 Task: Move the task Develop a new online tool for online event registration to the section Done in the project BitSoft and filter the tasks in the project by High Priority
Action: Mouse moved to (195, 120)
Screenshot: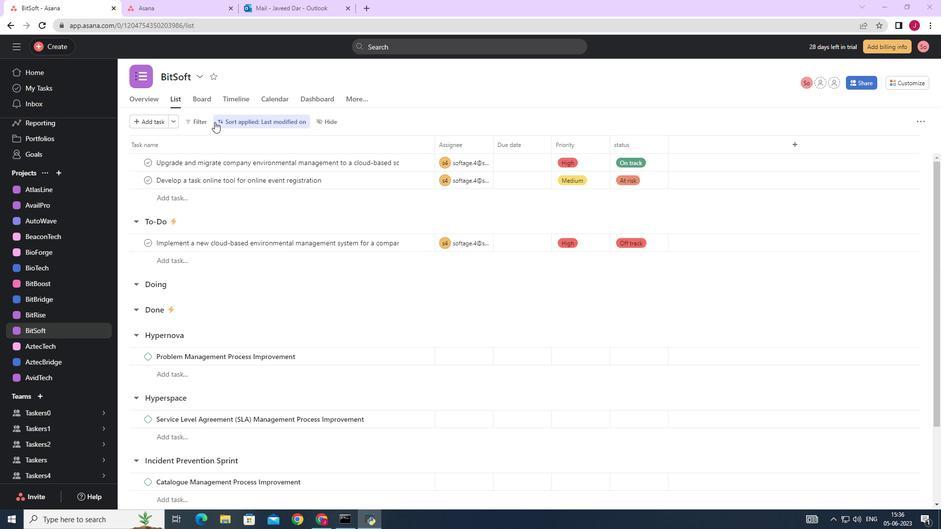 
Action: Mouse pressed left at (195, 120)
Screenshot: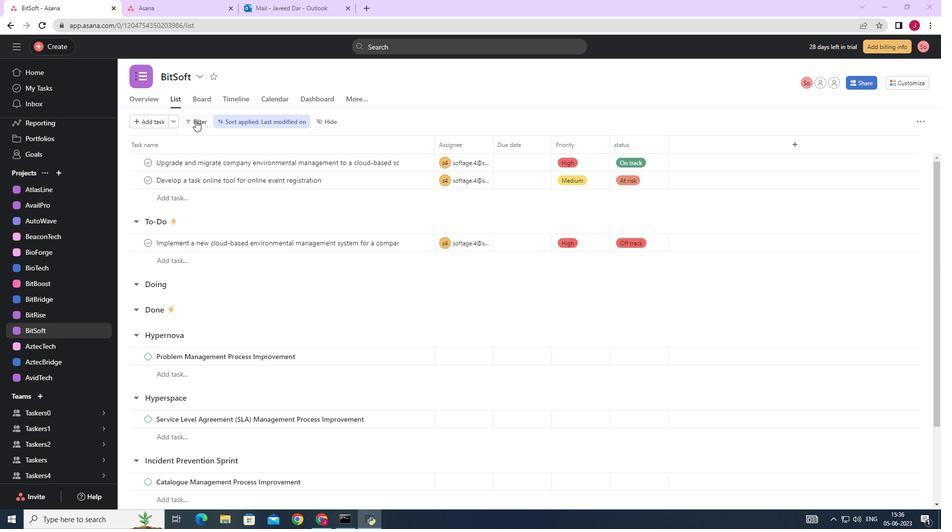 
Action: Mouse moved to (604, 306)
Screenshot: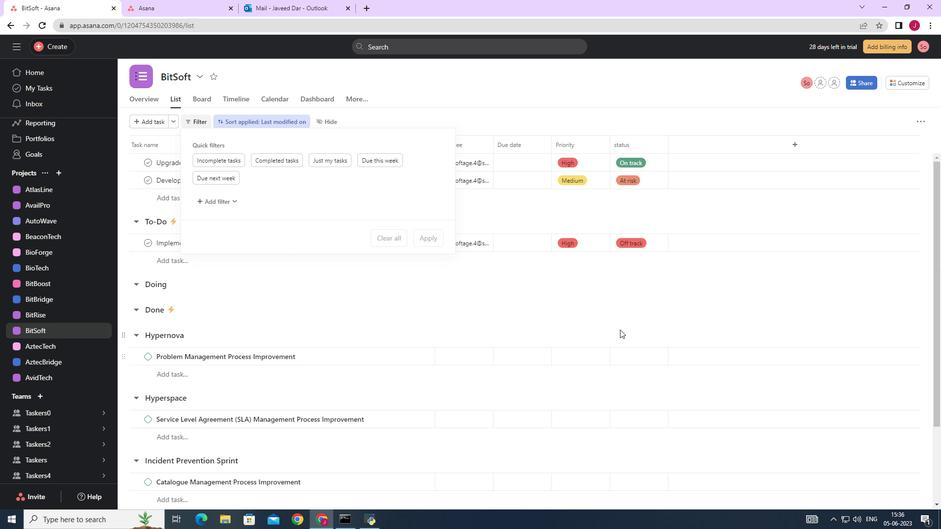
Action: Mouse pressed left at (604, 306)
Screenshot: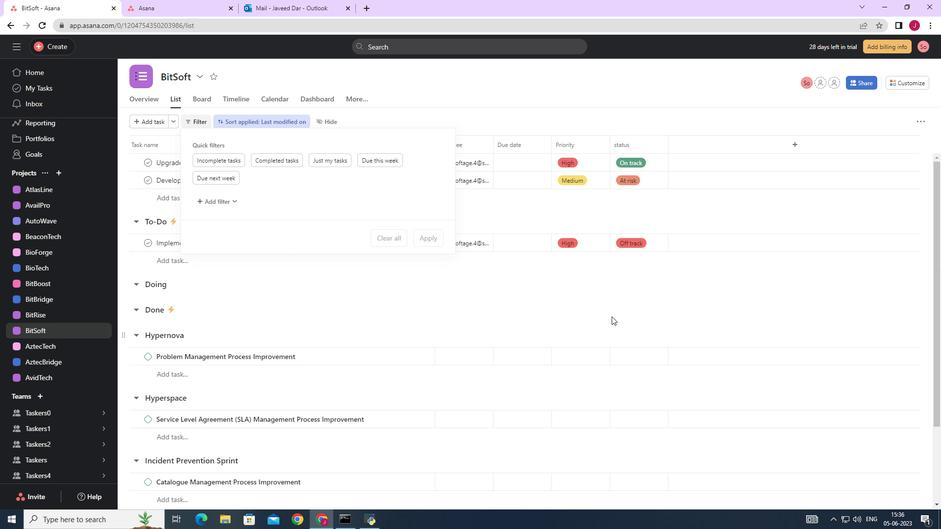 
Action: Mouse moved to (393, 303)
Screenshot: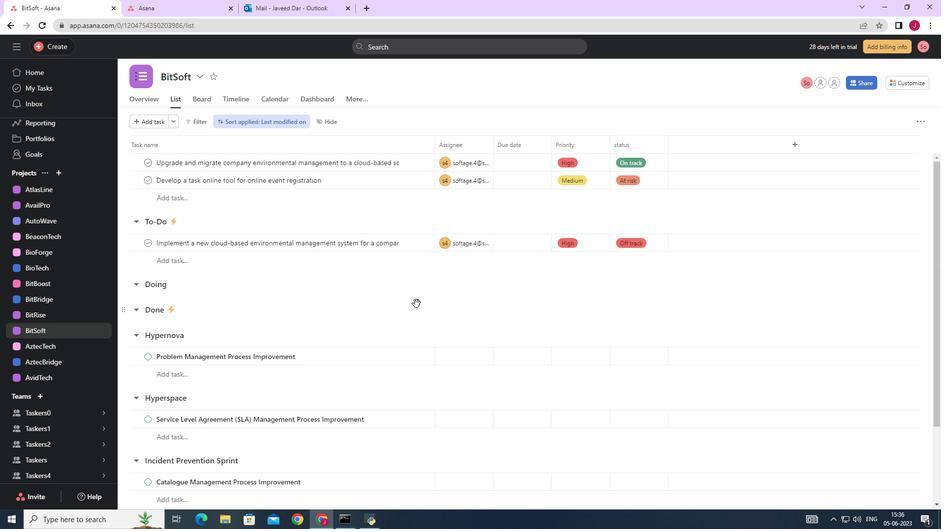 
Action: Mouse scrolled (393, 304) with delta (0, 0)
Screenshot: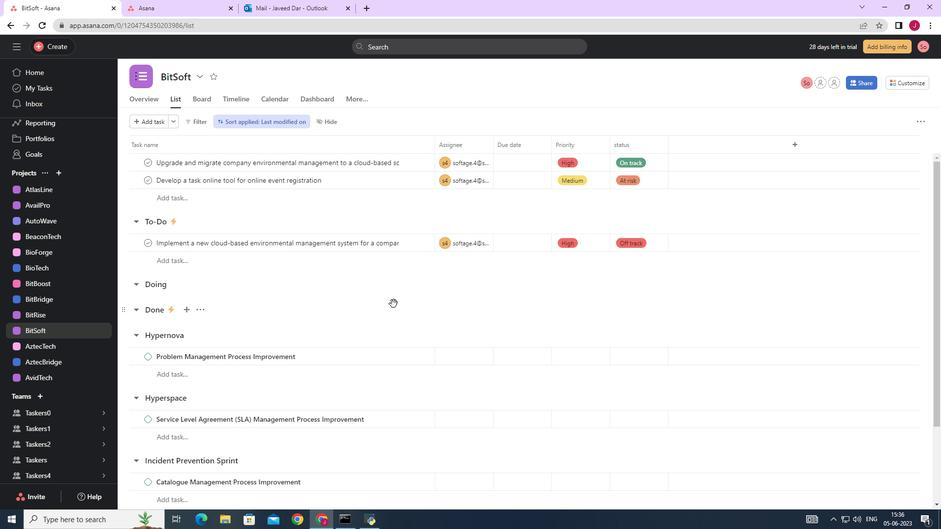 
Action: Mouse scrolled (393, 304) with delta (0, 0)
Screenshot: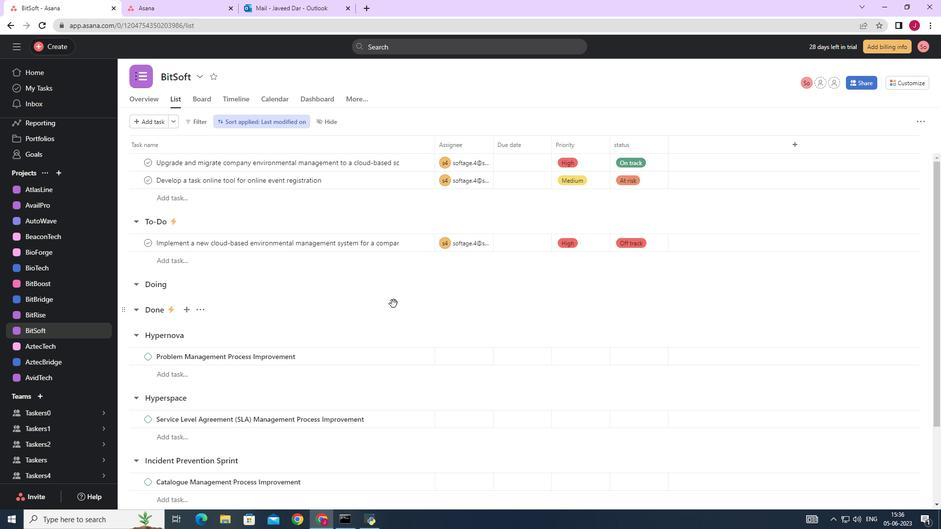 
Action: Mouse moved to (407, 179)
Screenshot: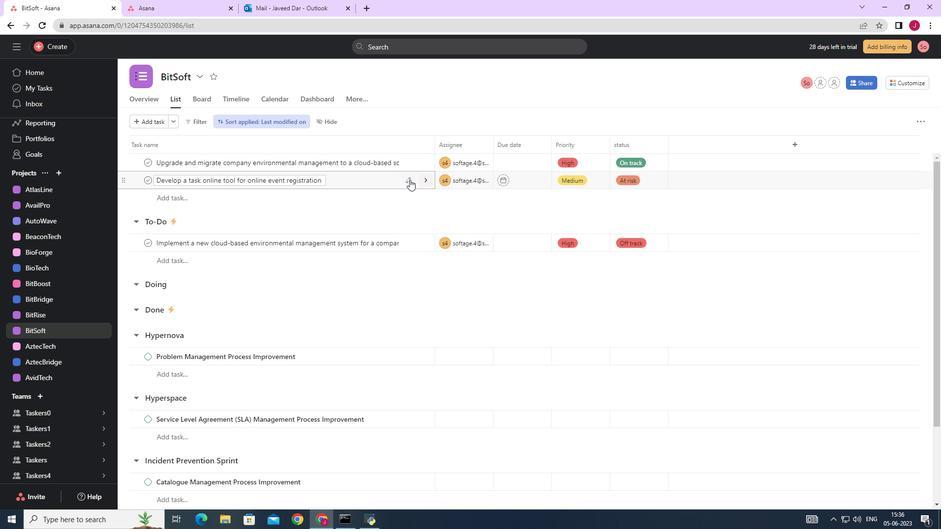 
Action: Mouse pressed left at (407, 179)
Screenshot: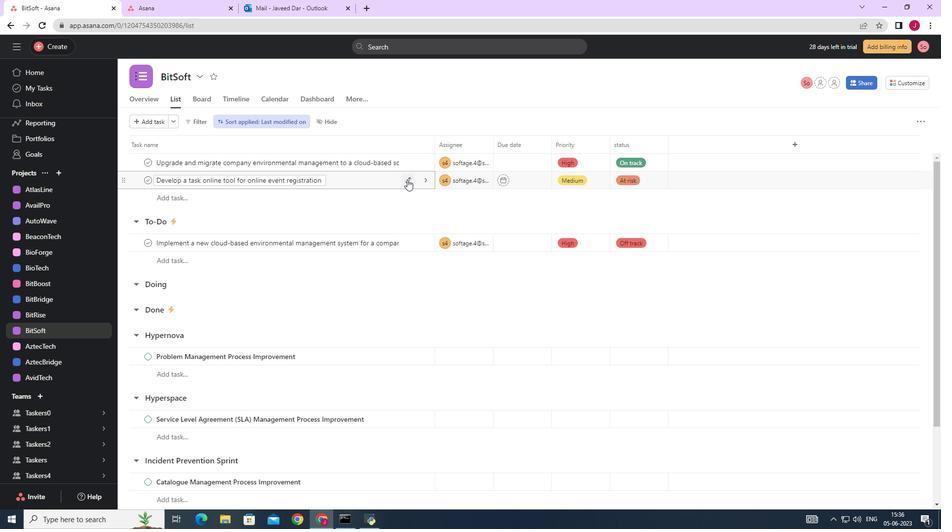 
Action: Mouse moved to (344, 268)
Screenshot: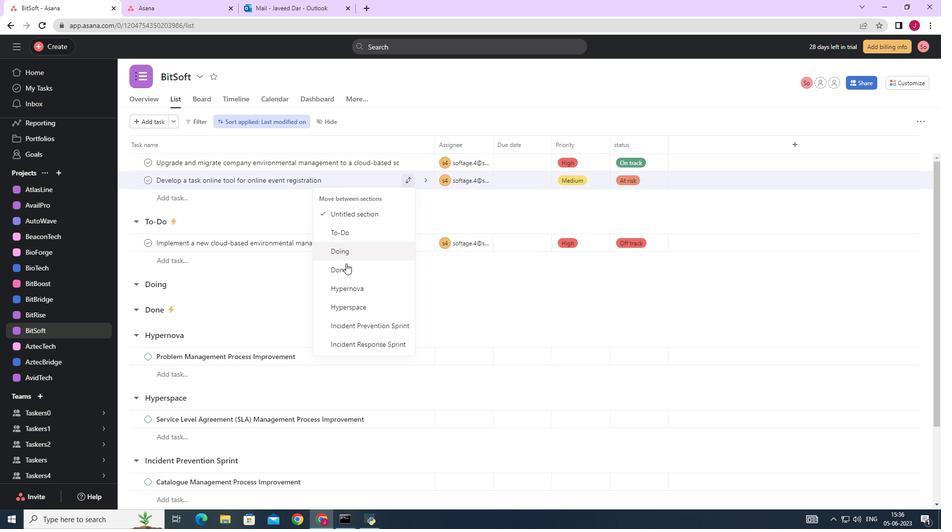 
Action: Mouse pressed left at (344, 268)
Screenshot: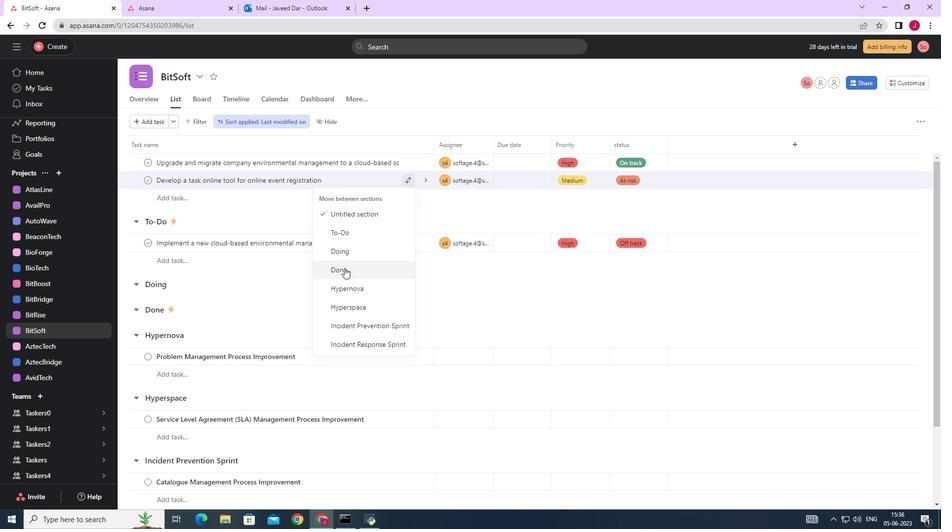 
Action: Mouse moved to (199, 121)
Screenshot: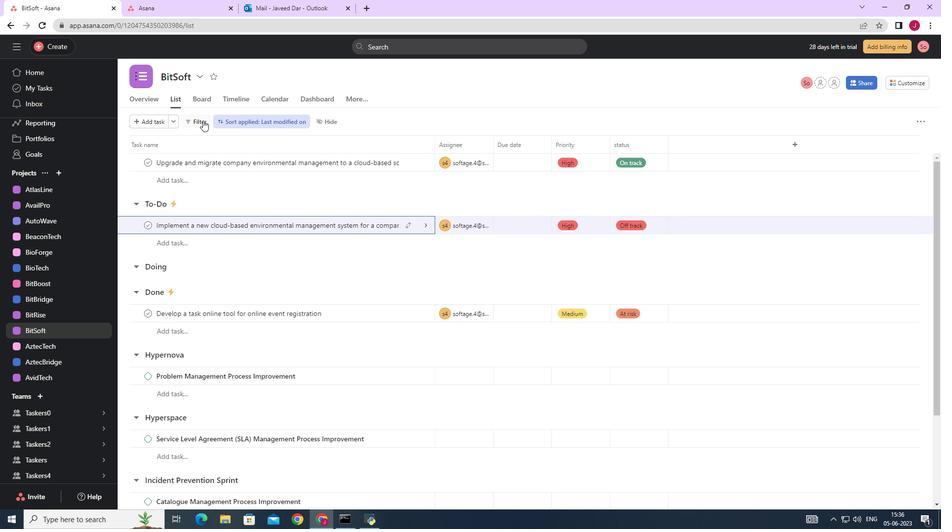 
Action: Mouse pressed left at (199, 121)
Screenshot: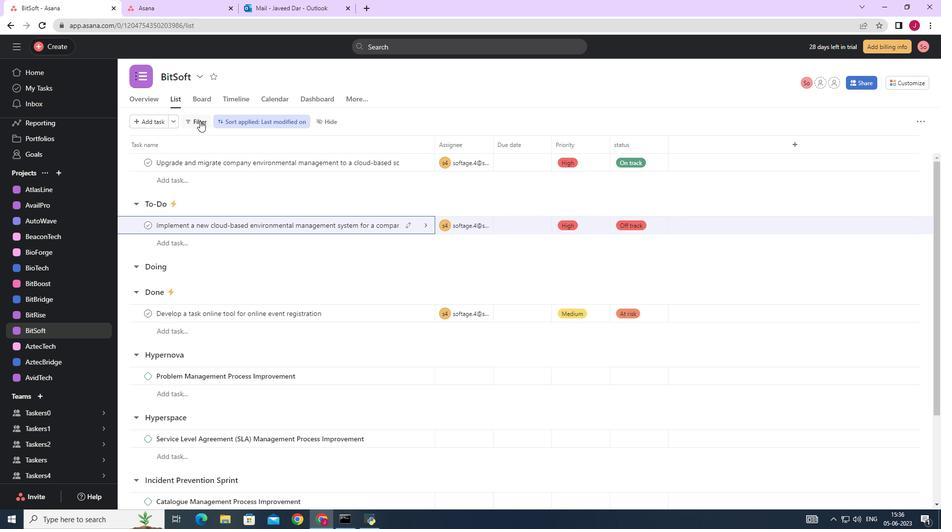 
Action: Mouse moved to (235, 200)
Screenshot: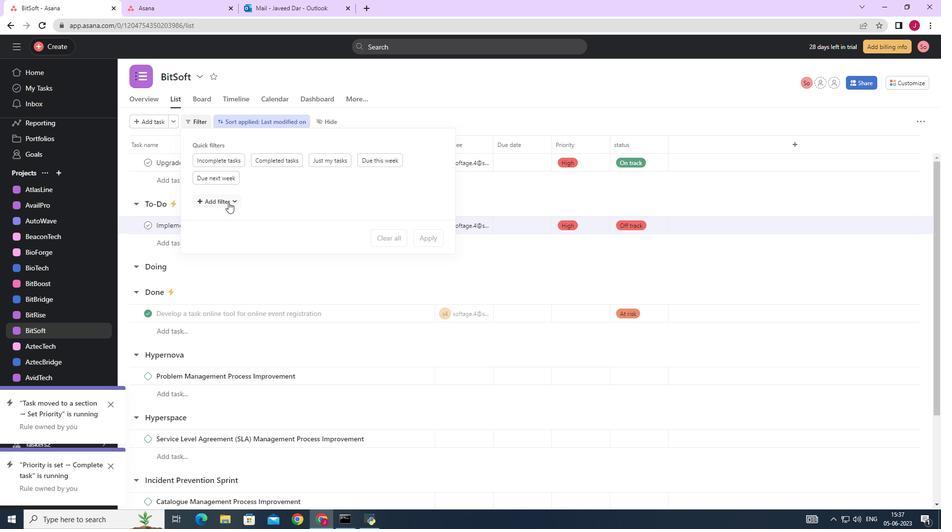 
Action: Mouse pressed left at (235, 200)
Screenshot: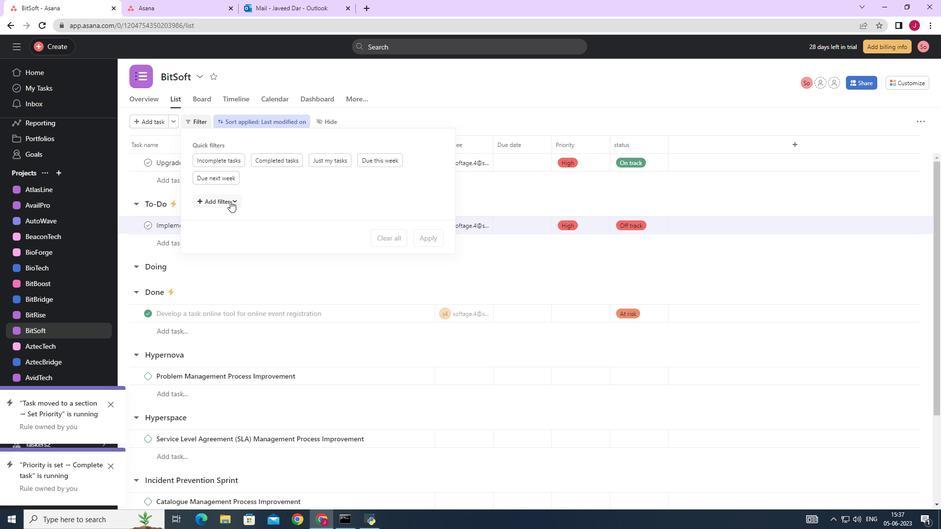 
Action: Mouse moved to (223, 364)
Screenshot: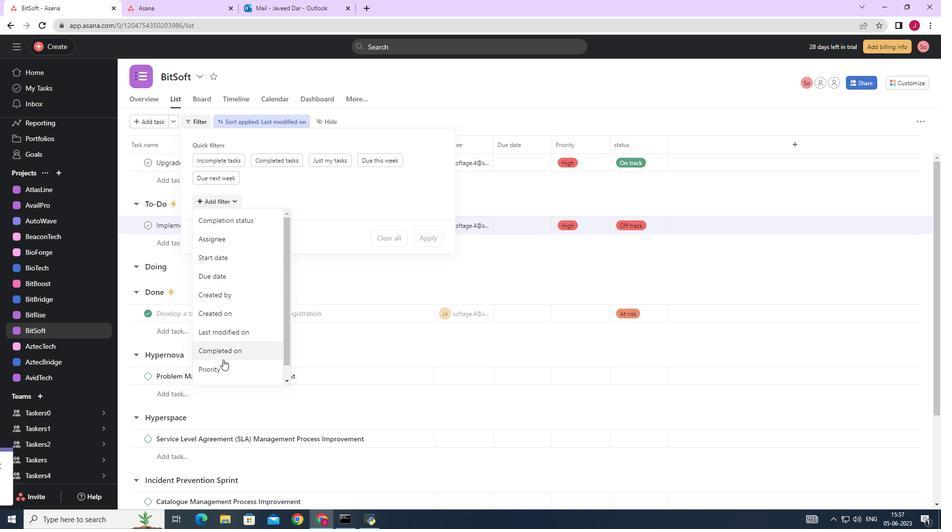 
Action: Mouse pressed left at (223, 364)
Screenshot: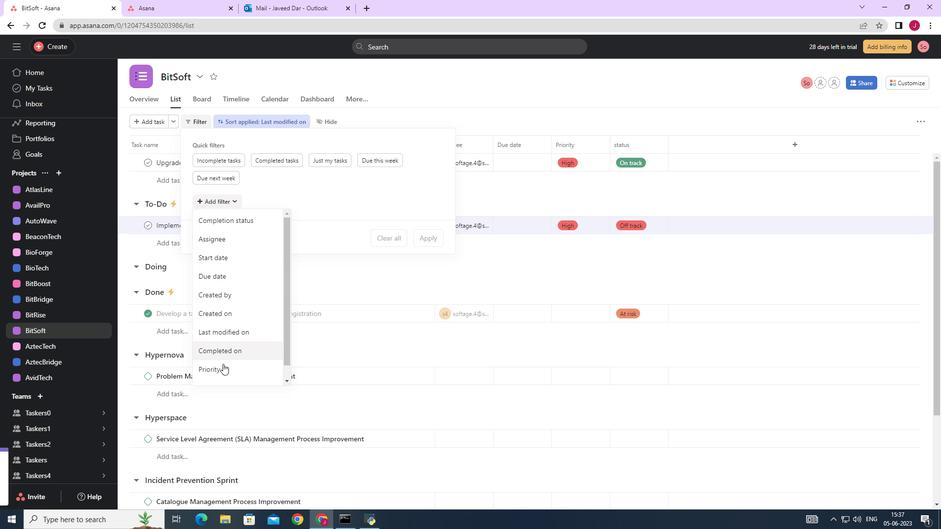 
Action: Mouse moved to (269, 218)
Screenshot: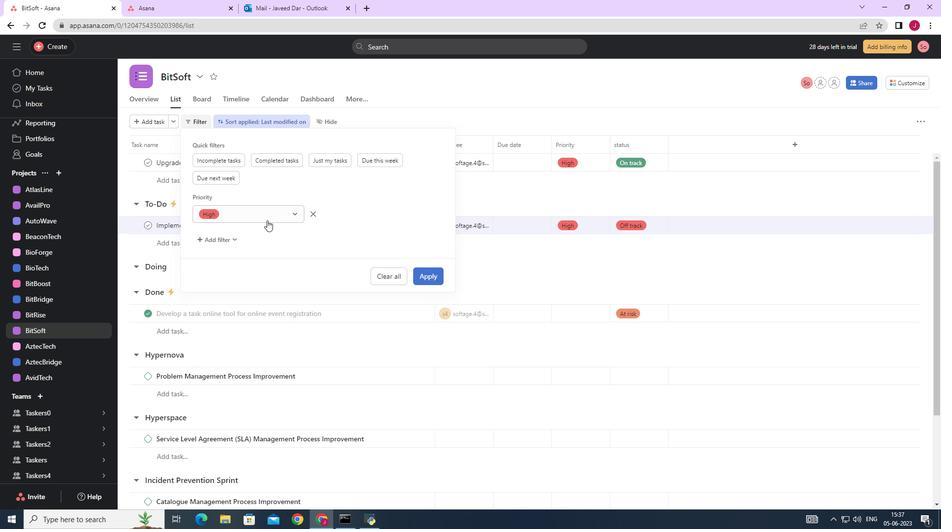 
Action: Mouse pressed left at (269, 218)
Screenshot: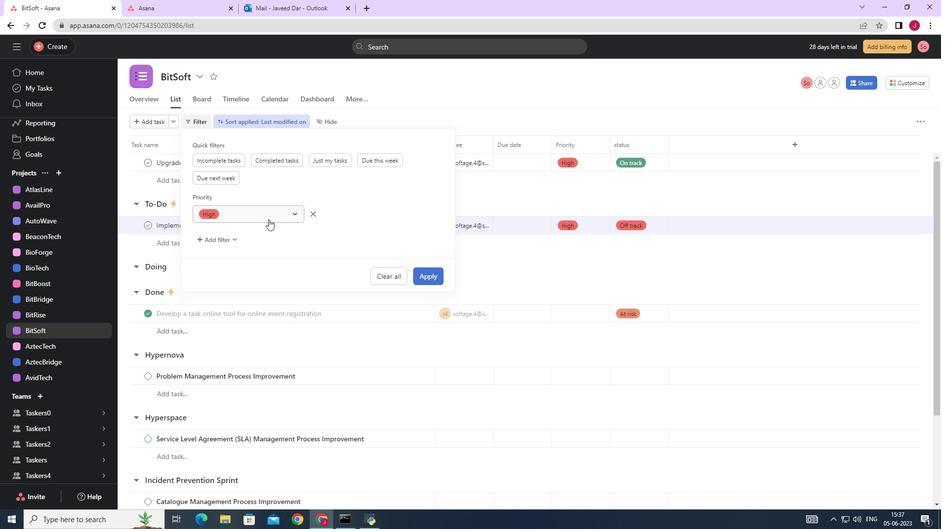 
Action: Mouse moved to (240, 228)
Screenshot: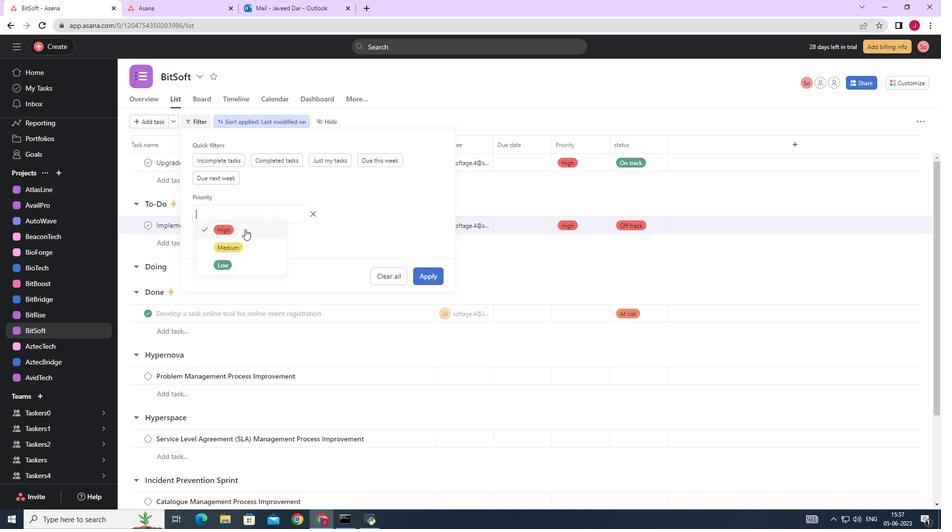 
Action: Mouse pressed left at (240, 228)
Screenshot: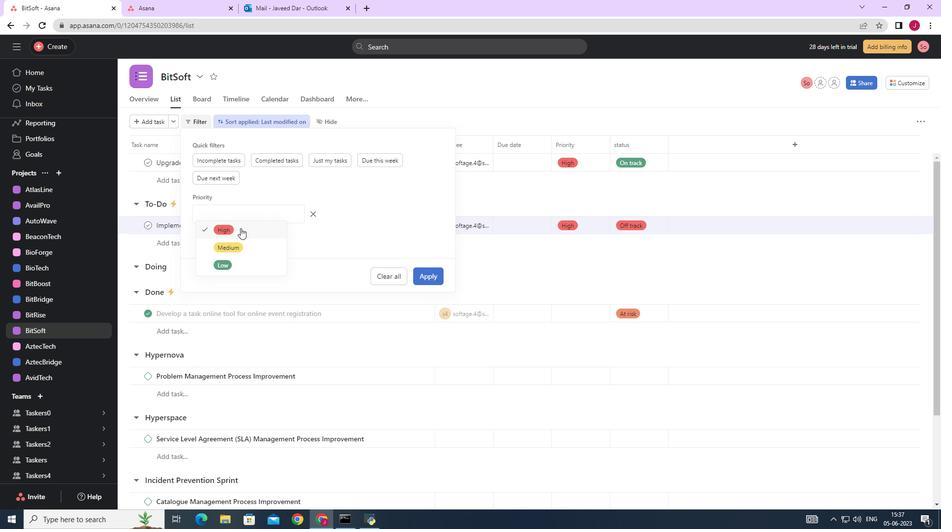 
Action: Mouse moved to (430, 273)
Screenshot: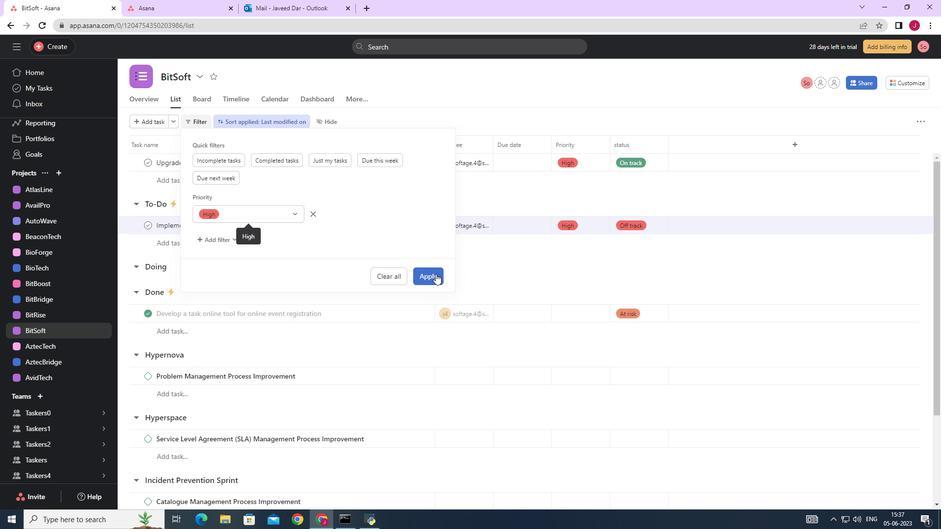 
Action: Mouse pressed left at (430, 273)
Screenshot: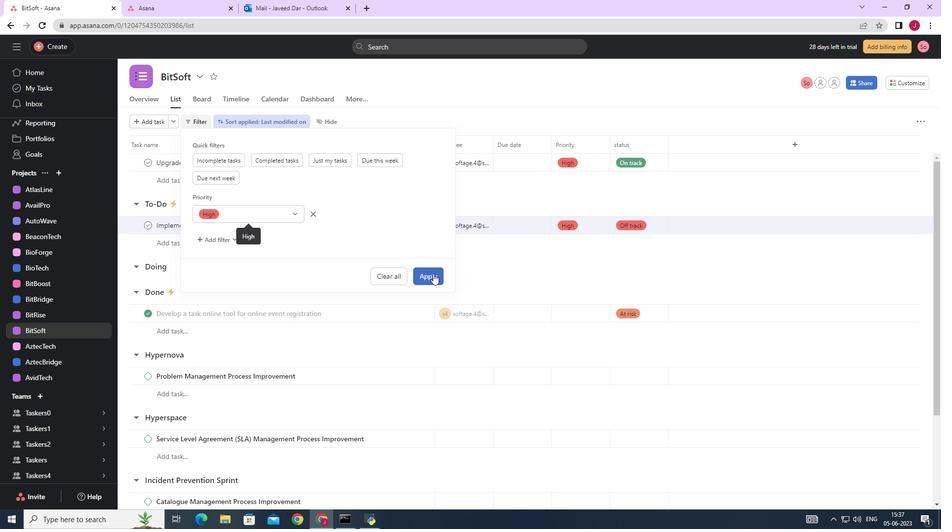 
